 Task: Apply the text style normal.
Action: Mouse pressed left at (483, 200)
Screenshot: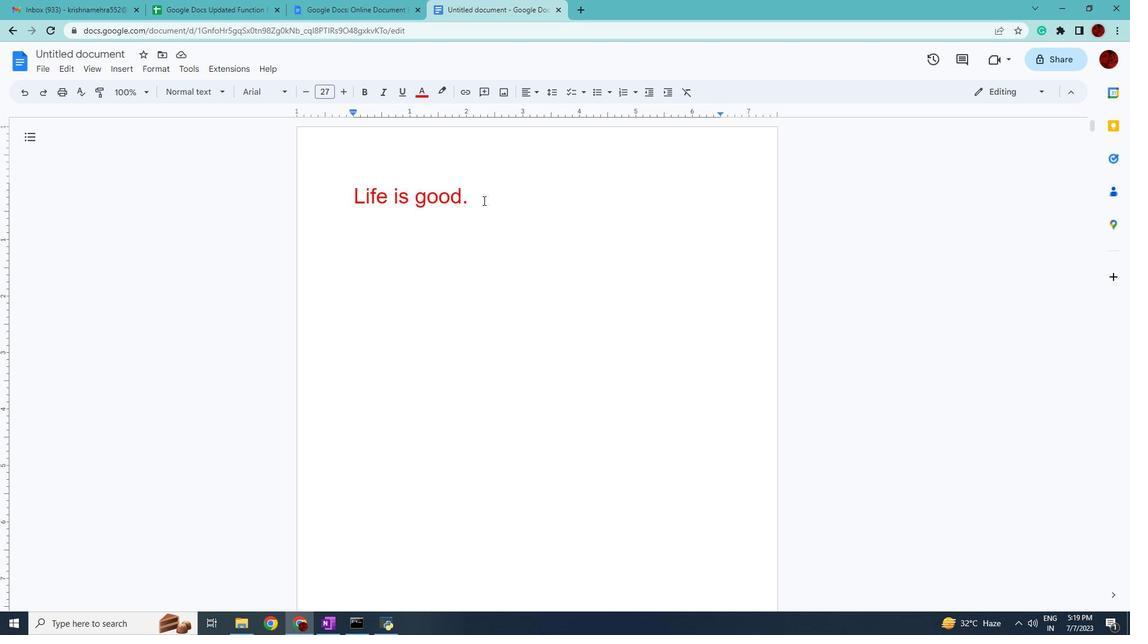
Action: Mouse moved to (222, 91)
Screenshot: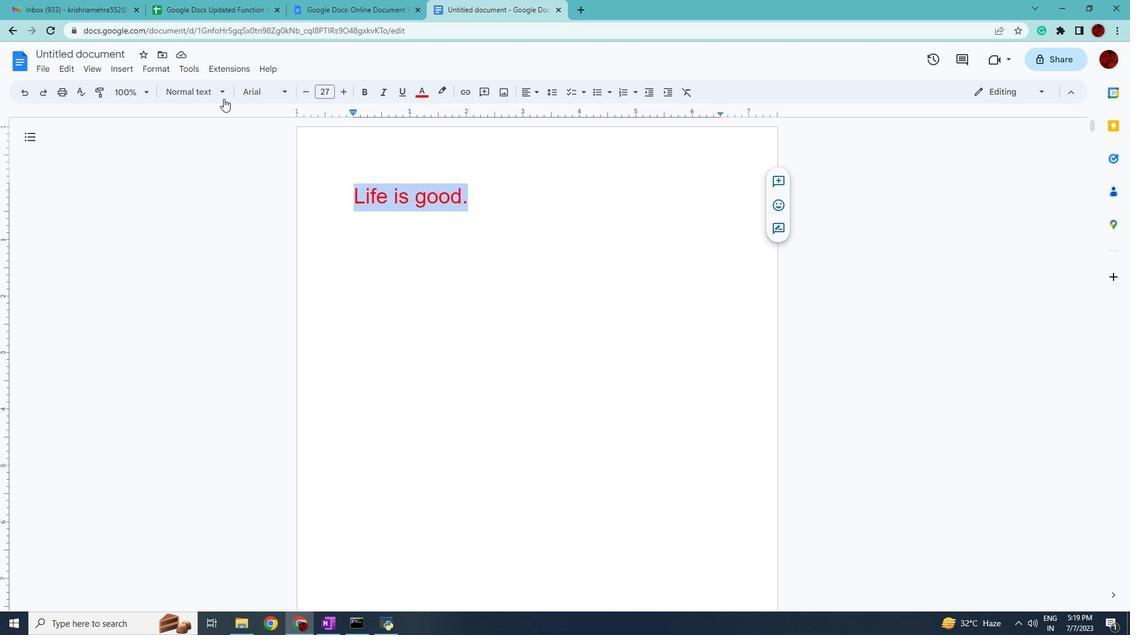 
Action: Mouse pressed left at (222, 91)
Screenshot: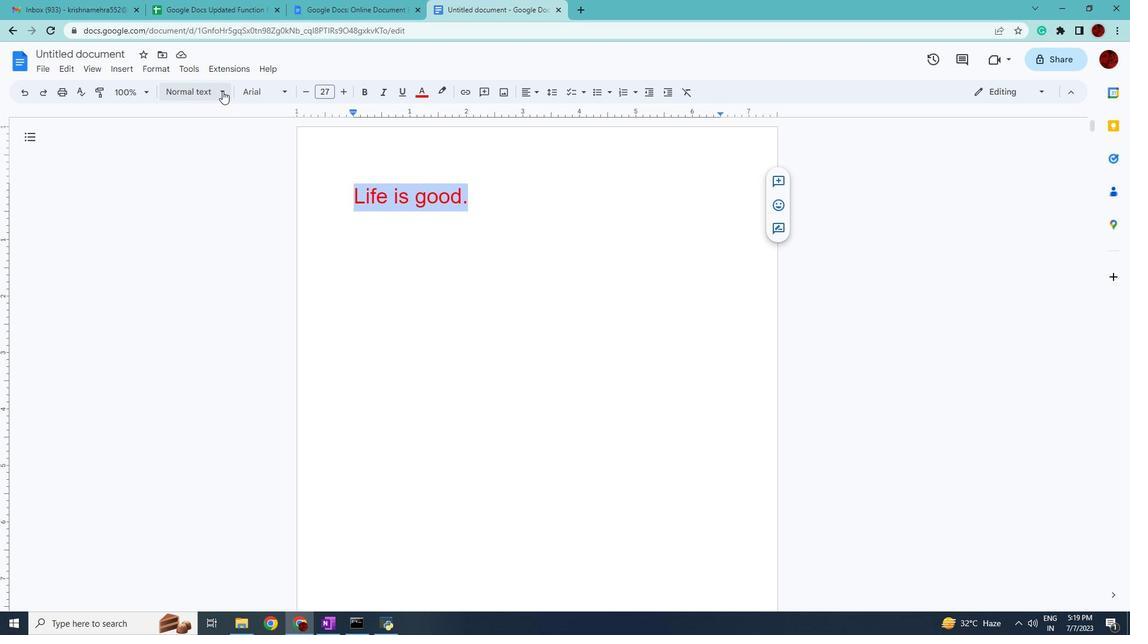 
Action: Mouse moved to (344, 118)
Screenshot: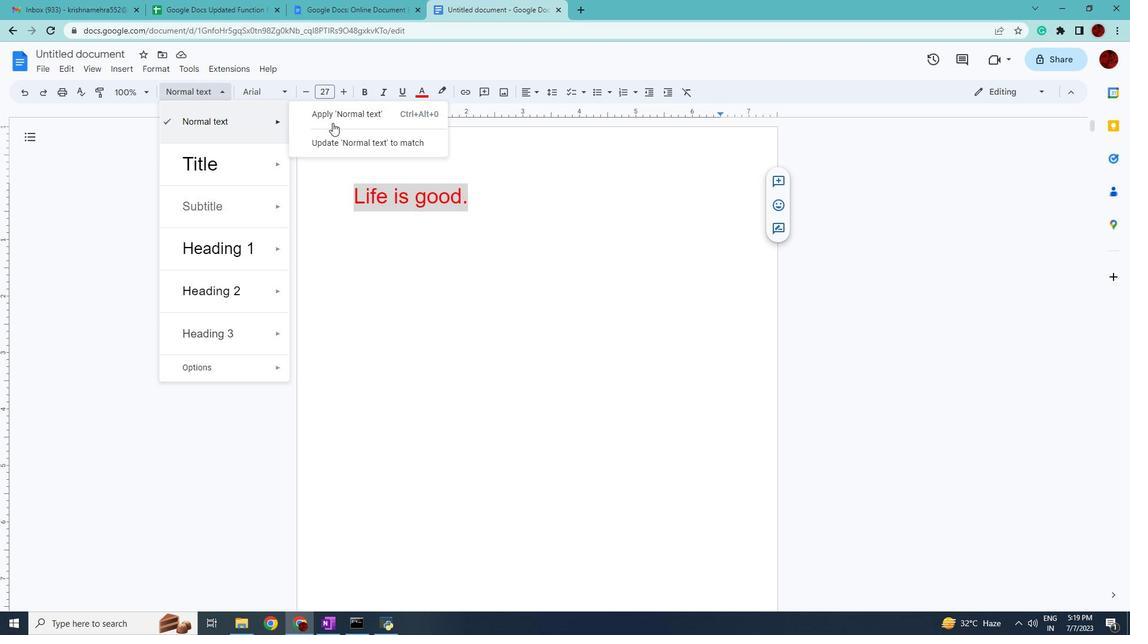 
Action: Mouse pressed left at (344, 118)
Screenshot: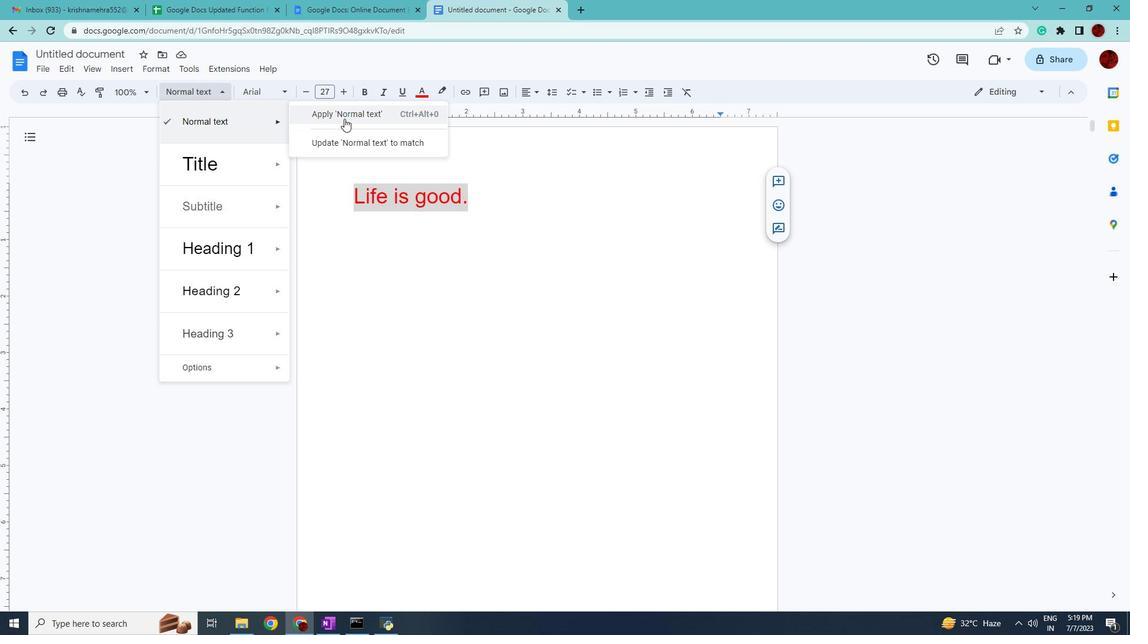 
